 Task: Change the configuration of the table layout of the mark's project to sort by "Title" in ascending order.
Action: Mouse moved to (231, 146)
Screenshot: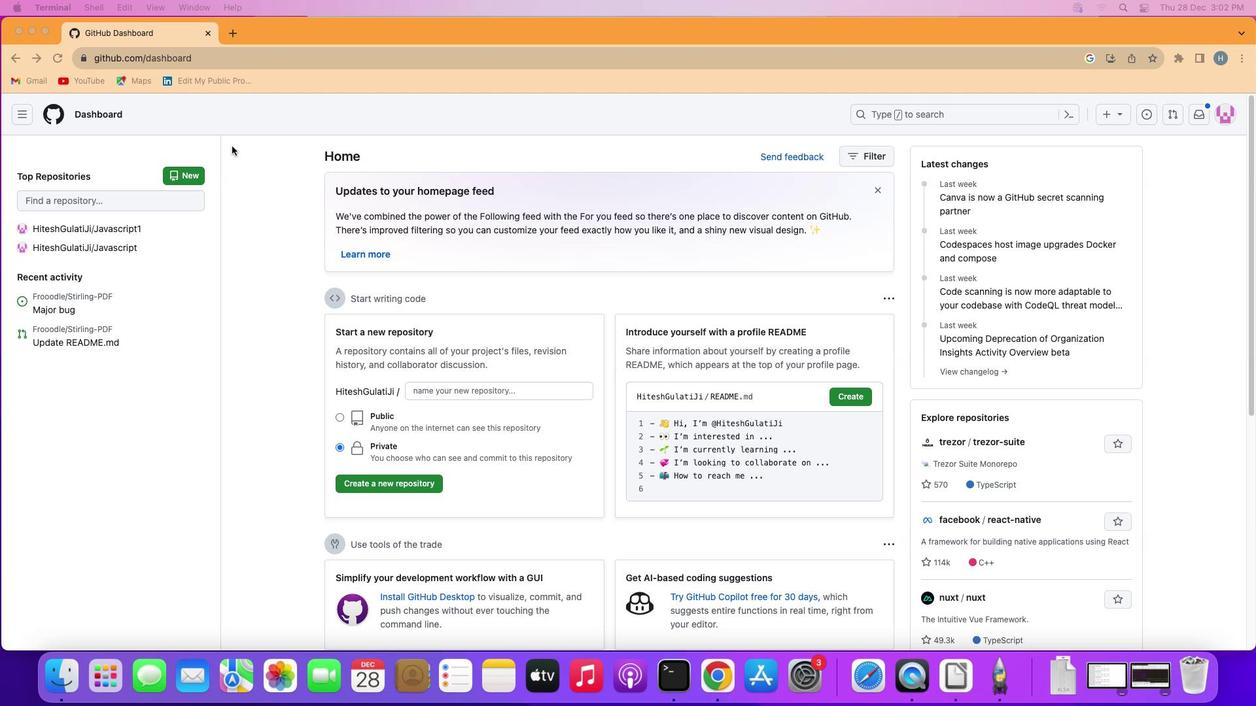 
Action: Mouse pressed left at (231, 146)
Screenshot: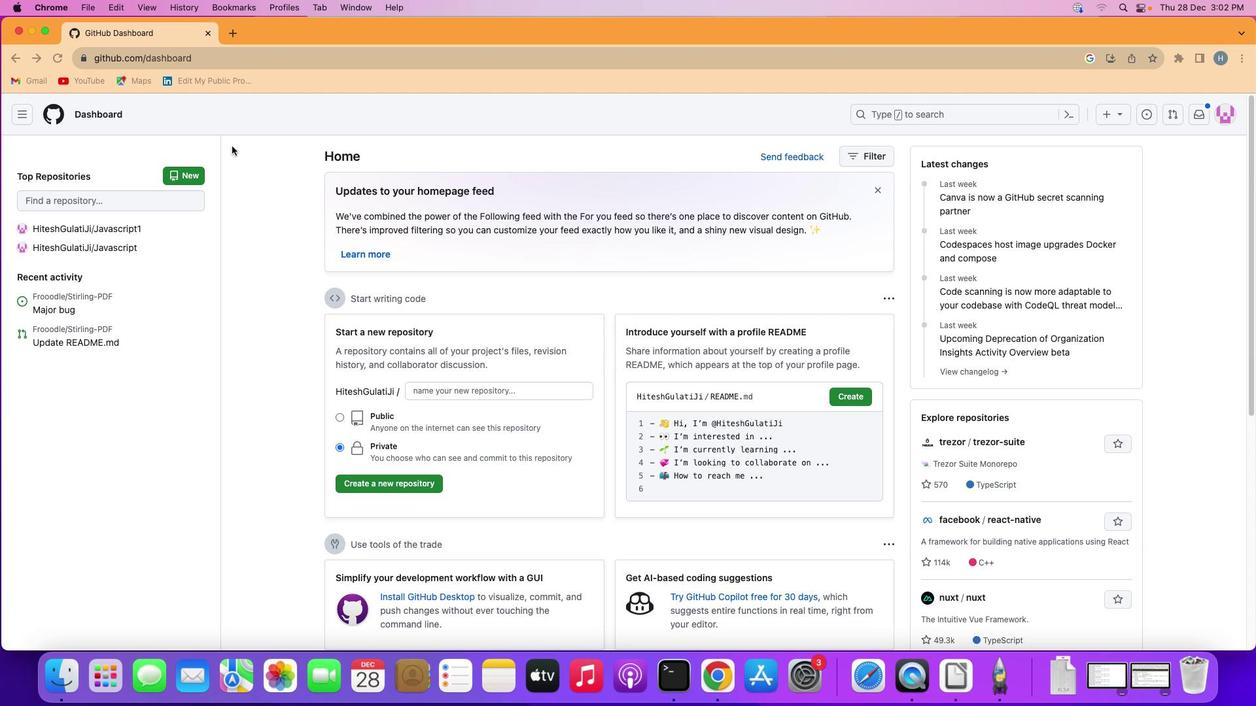 
Action: Mouse moved to (23, 111)
Screenshot: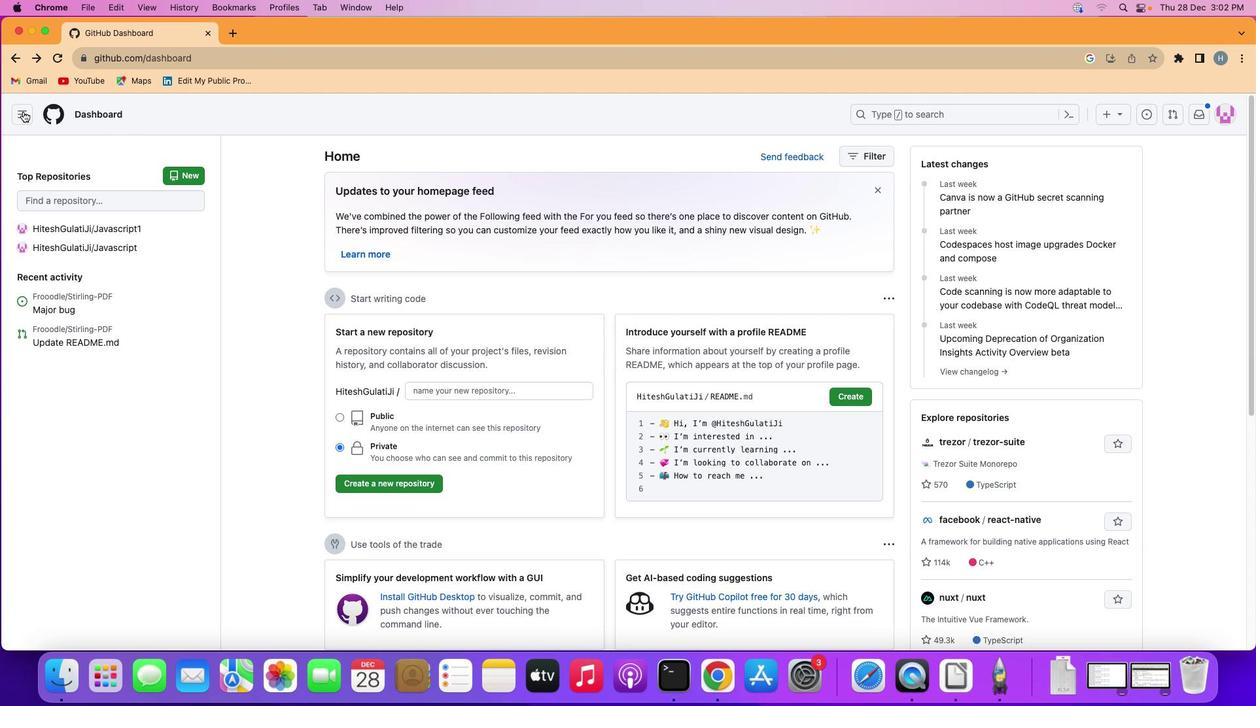 
Action: Mouse pressed left at (23, 111)
Screenshot: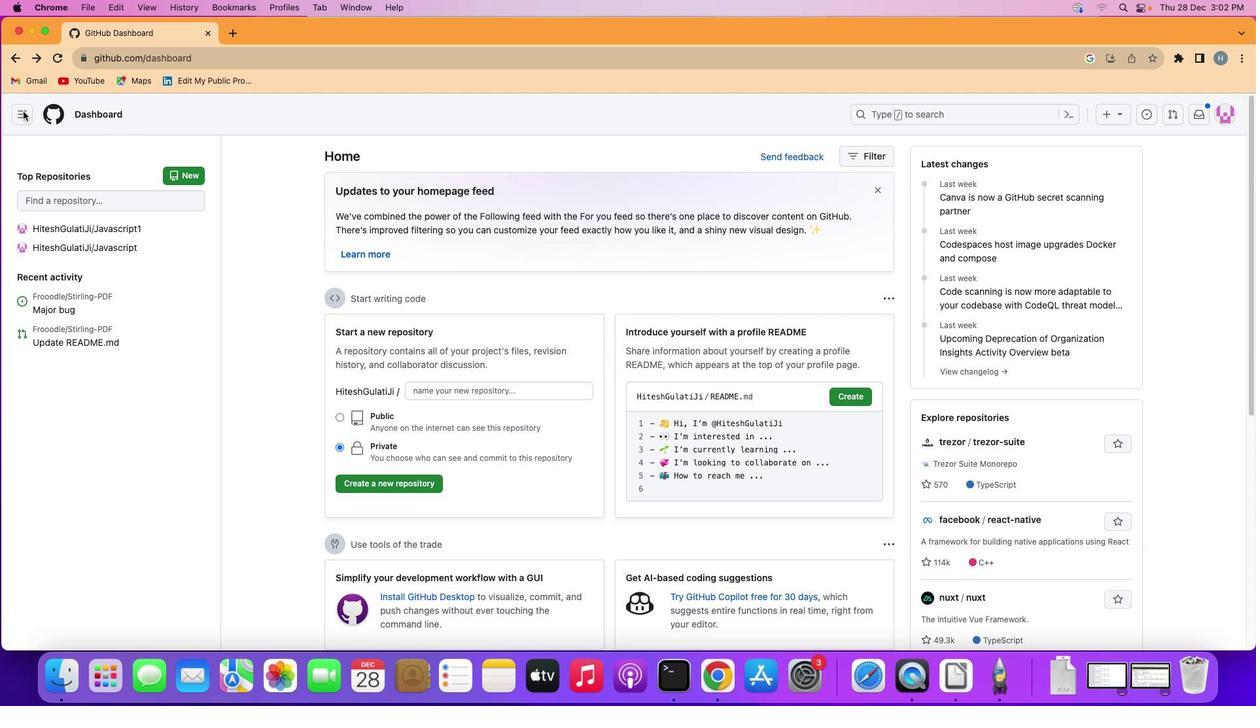
Action: Mouse moved to (58, 211)
Screenshot: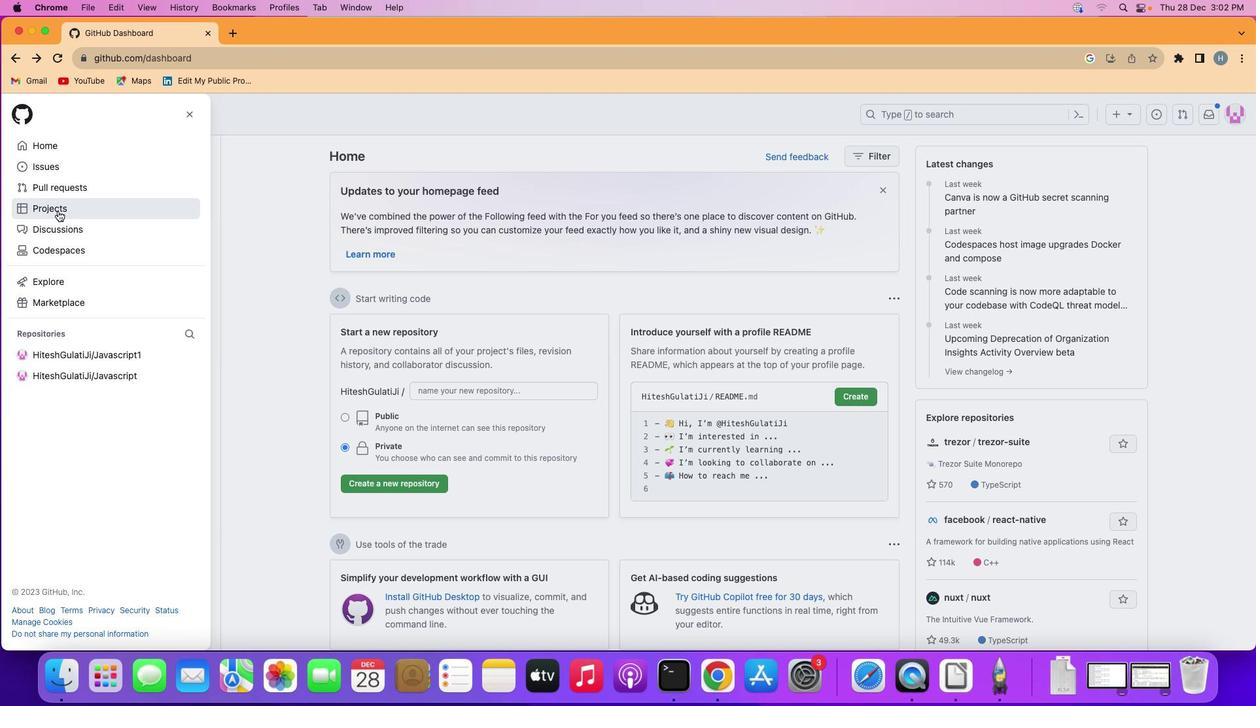 
Action: Mouse pressed left at (58, 211)
Screenshot: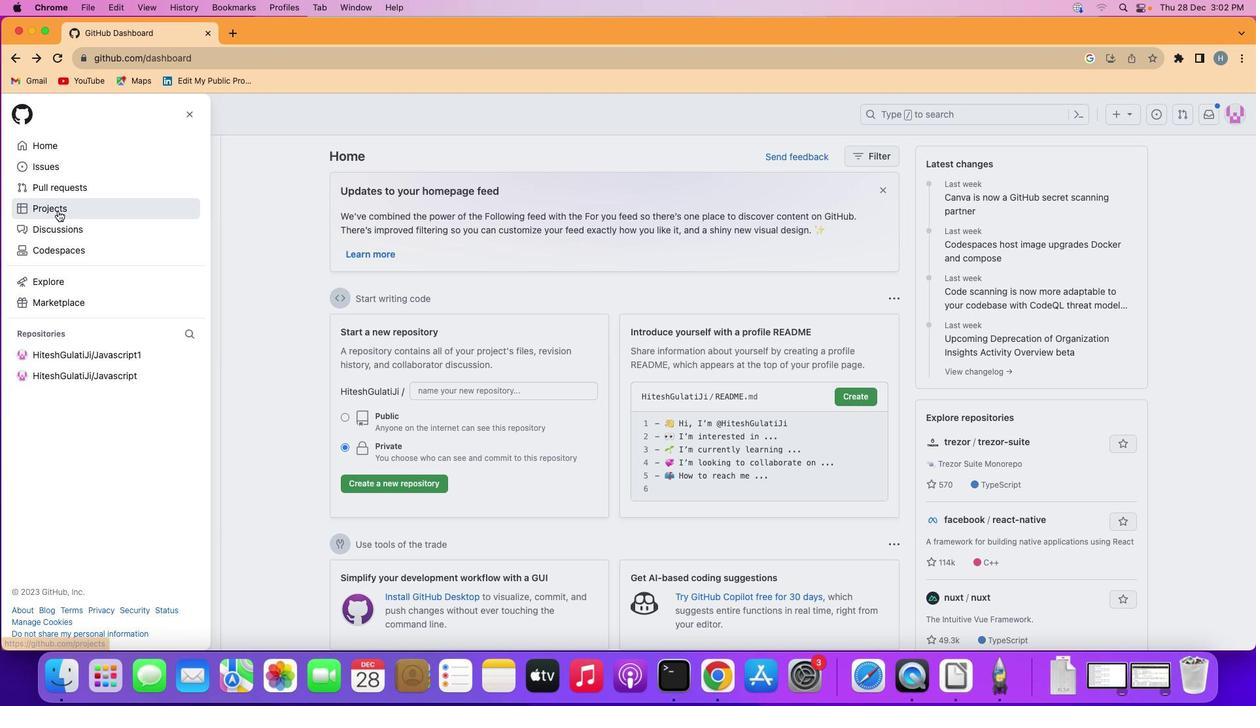 
Action: Mouse moved to (479, 237)
Screenshot: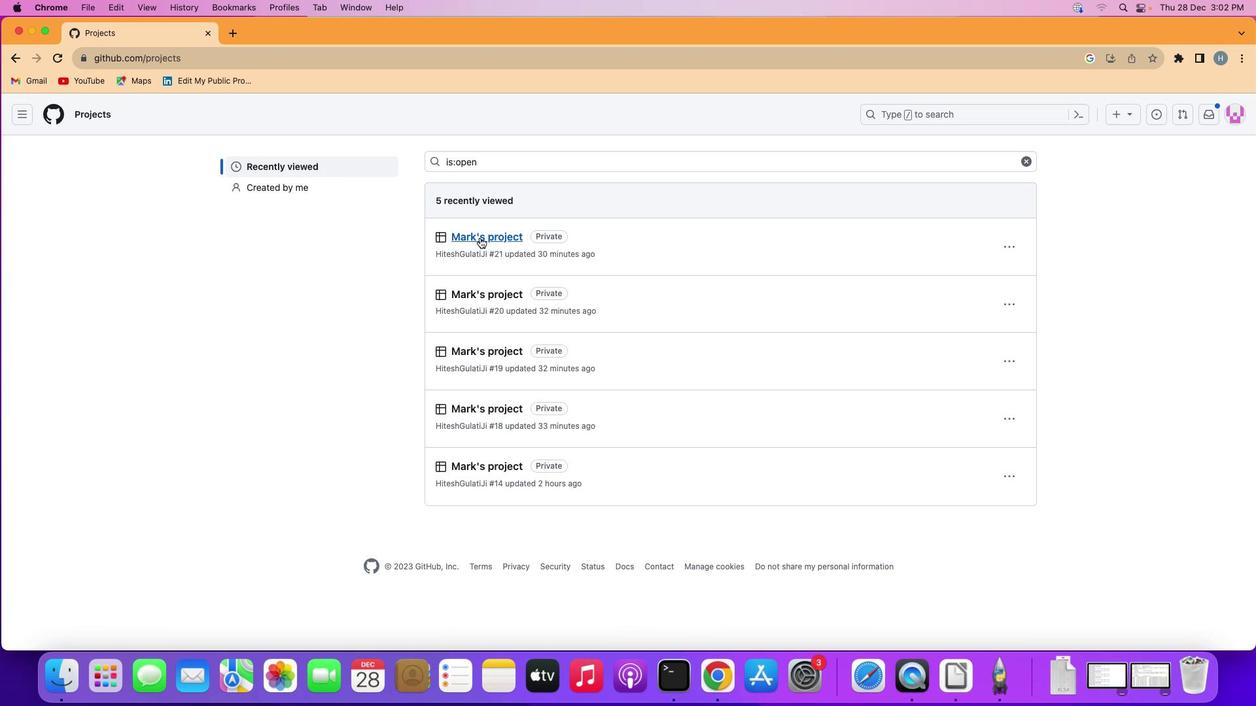 
Action: Mouse pressed left at (479, 237)
Screenshot: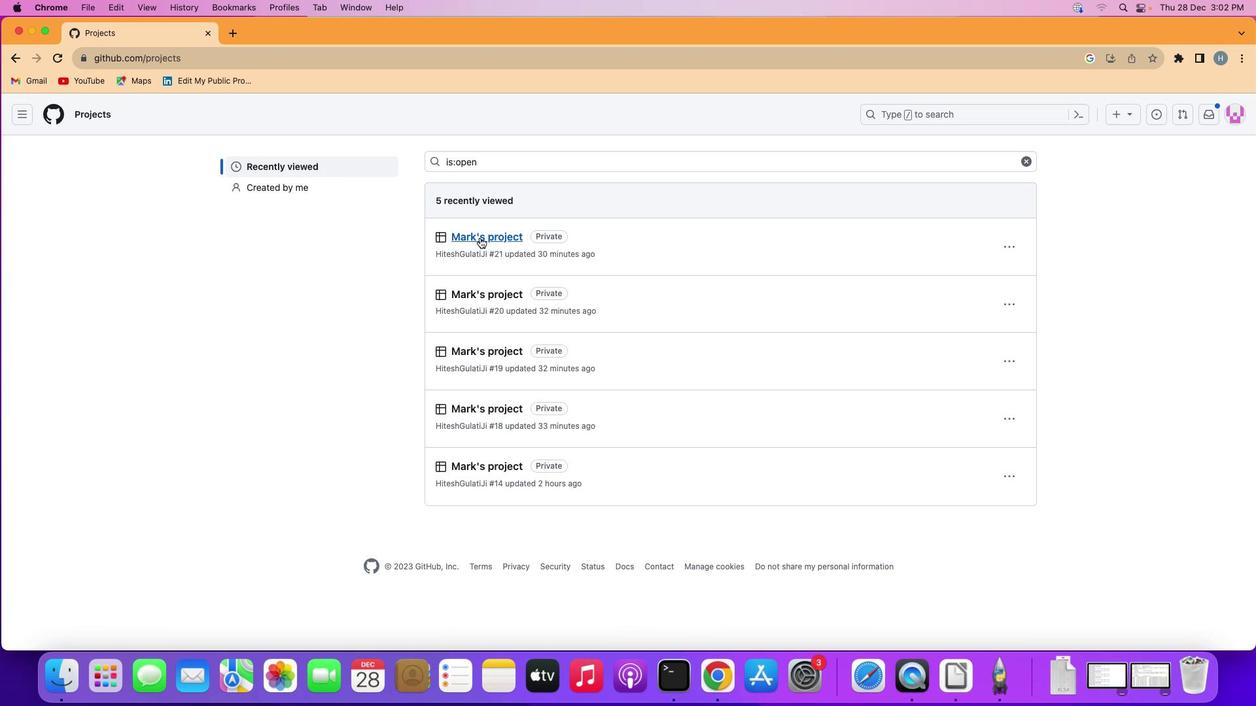 
Action: Mouse moved to (94, 178)
Screenshot: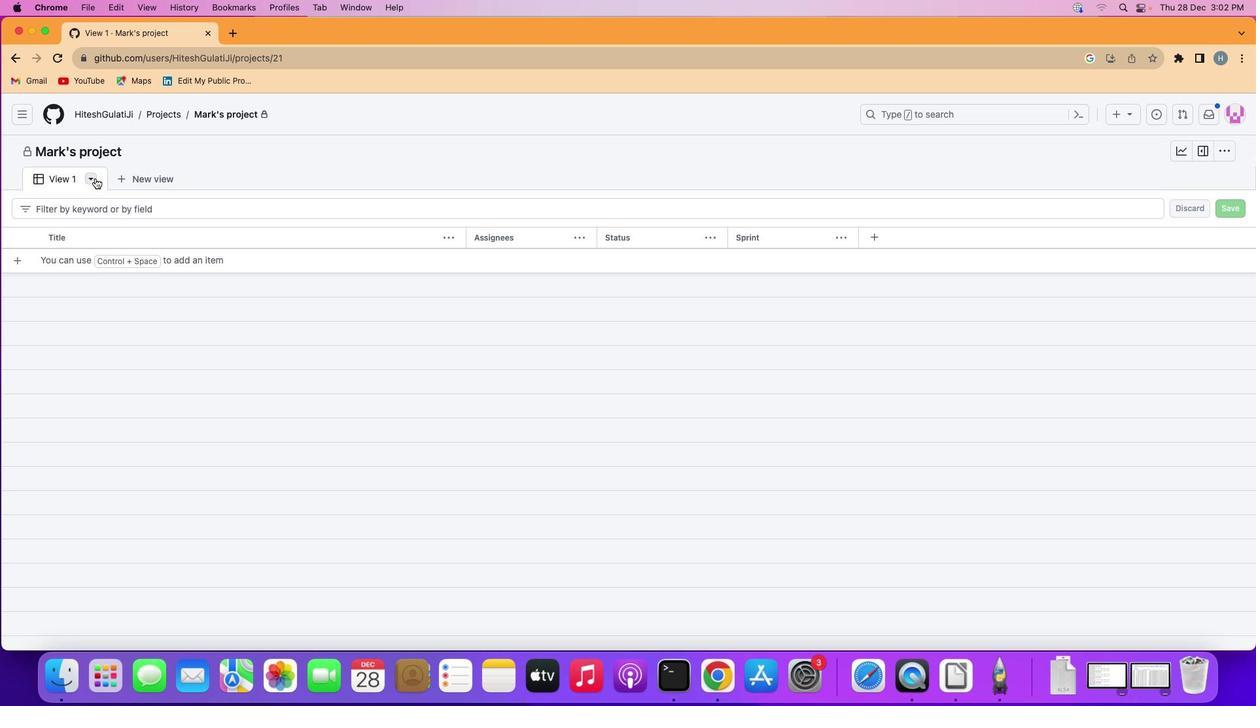 
Action: Mouse pressed left at (94, 178)
Screenshot: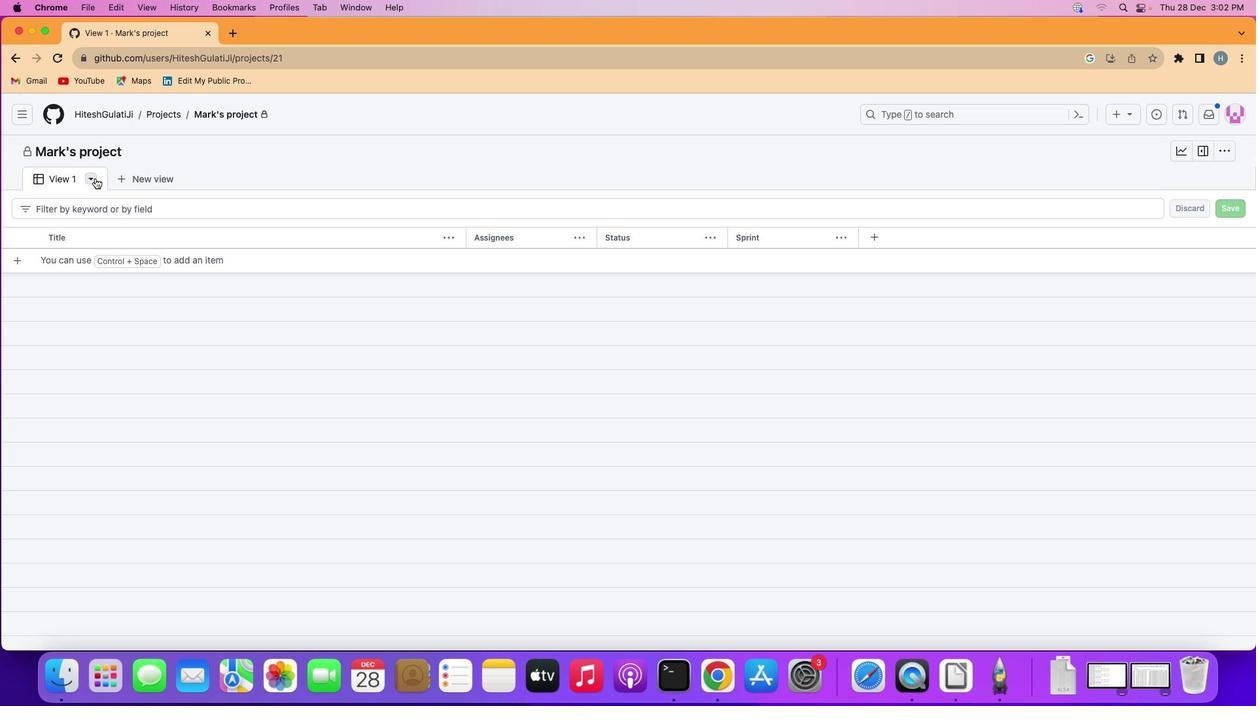 
Action: Mouse moved to (145, 313)
Screenshot: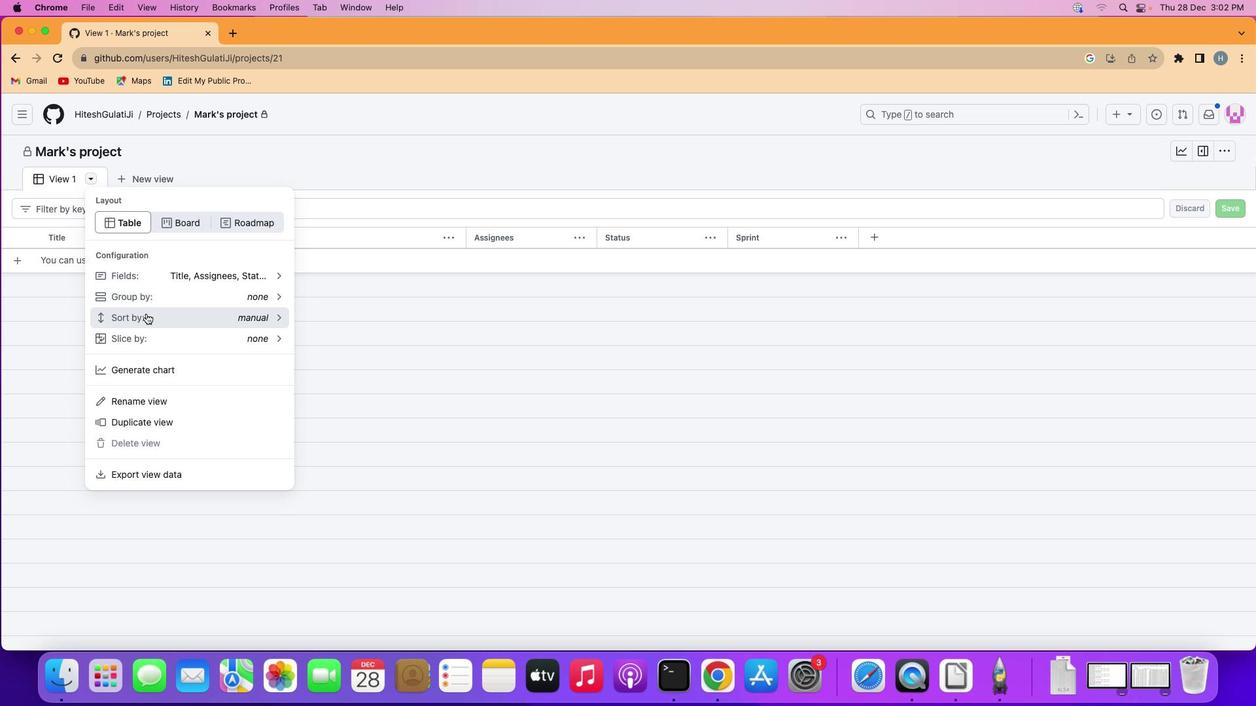 
Action: Mouse pressed left at (145, 313)
Screenshot: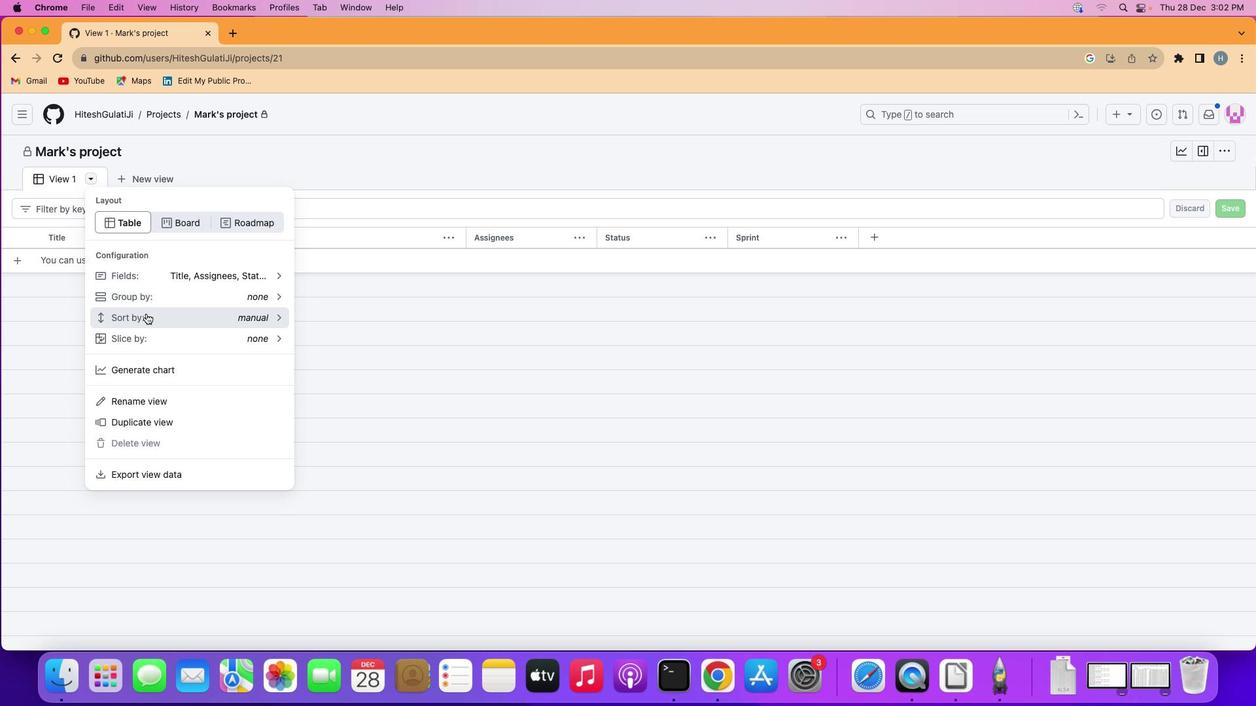 
Action: Mouse moved to (159, 247)
Screenshot: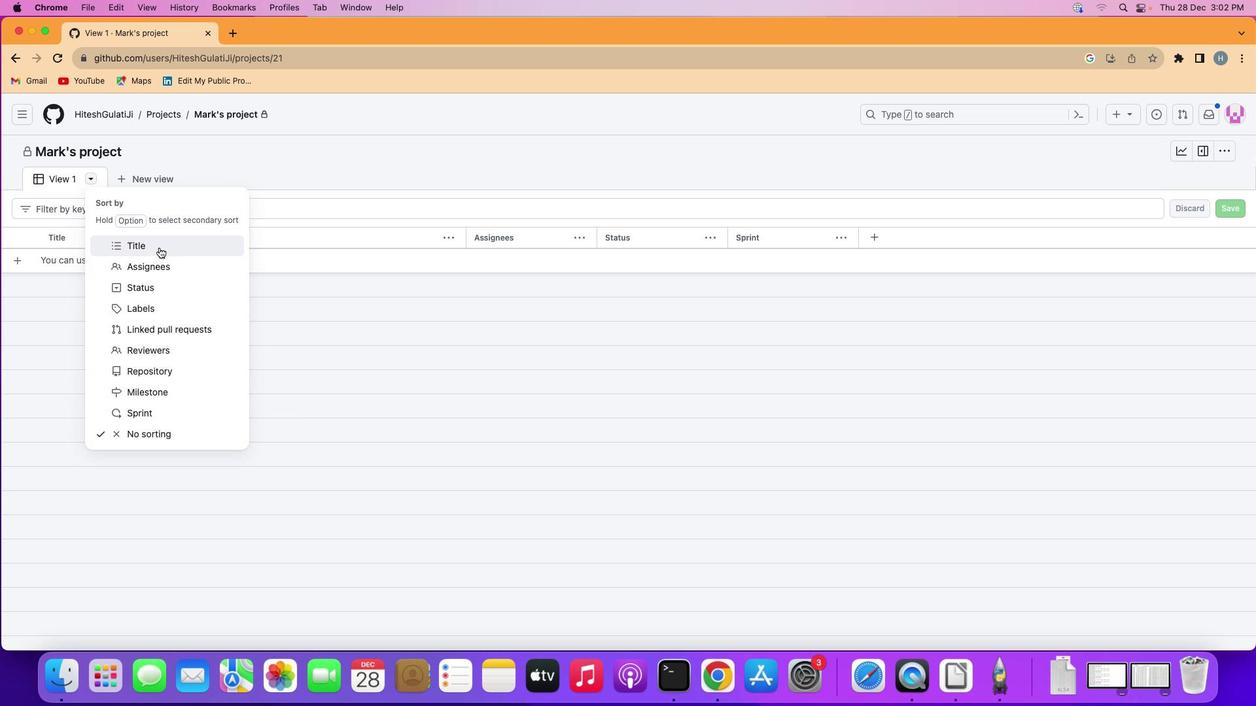 
Action: Mouse pressed left at (159, 247)
Screenshot: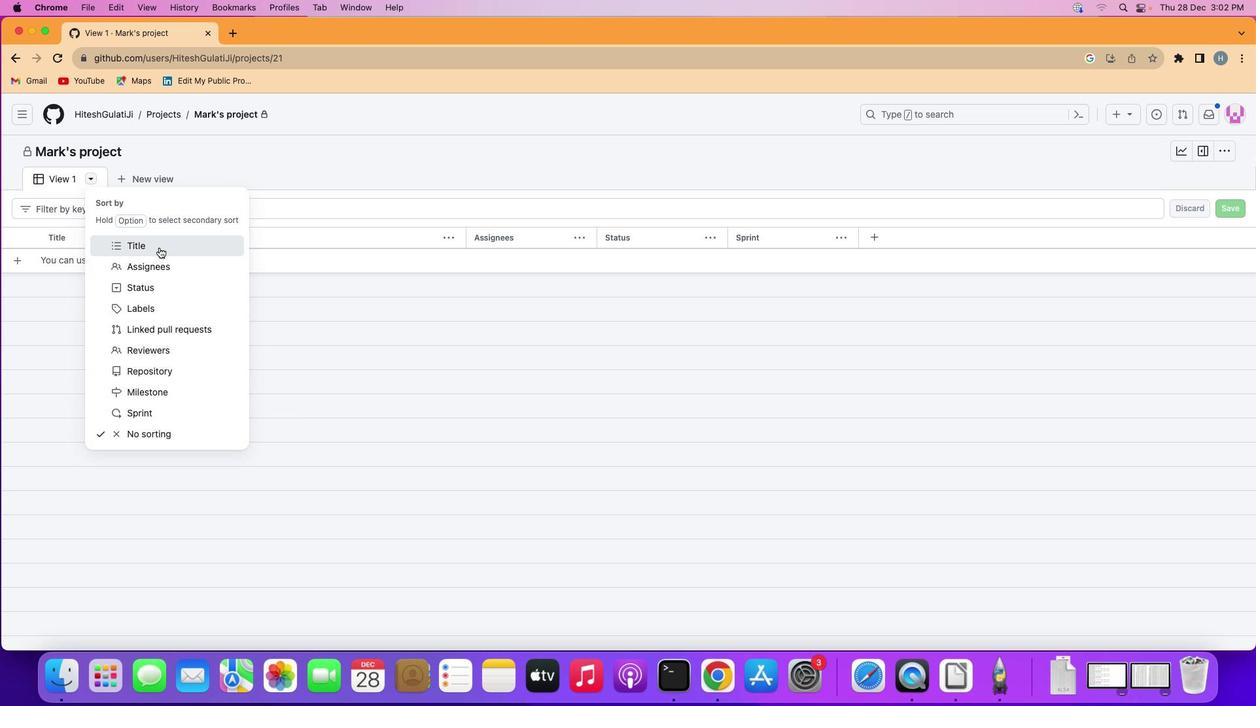 
Action: Mouse moved to (234, 301)
Screenshot: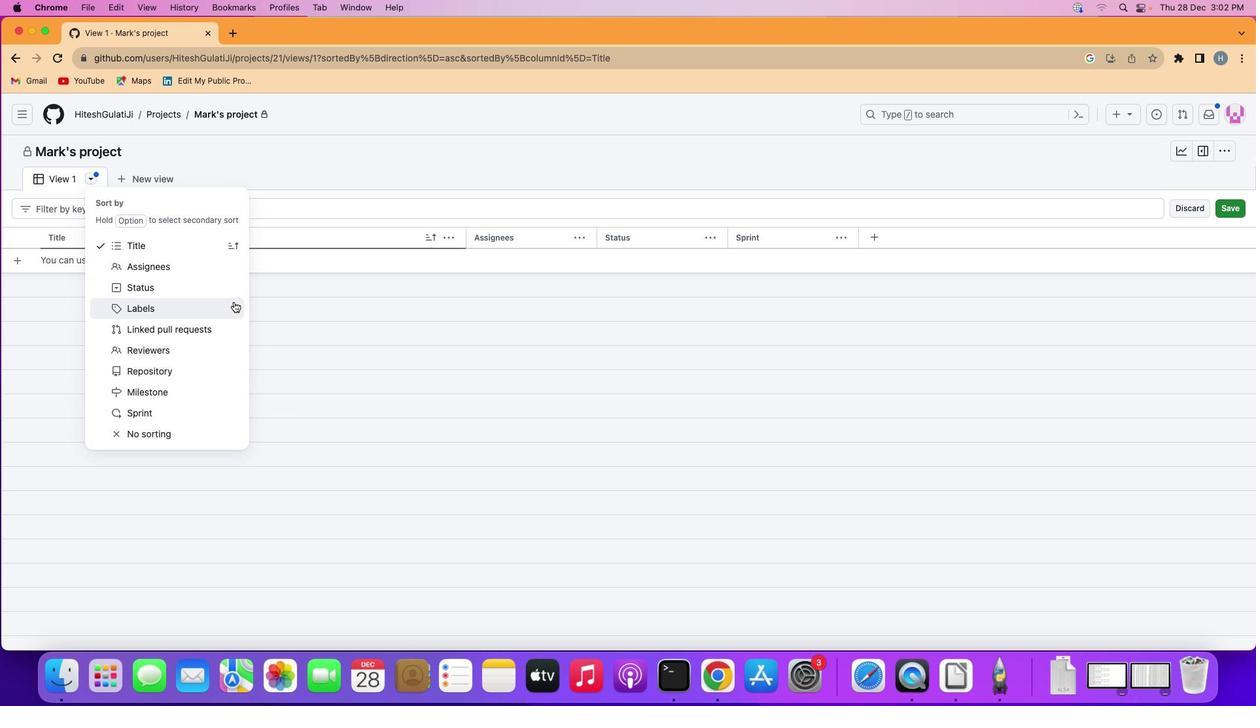 
